 Task: Sort the products in the category "Mozzarella" by unit price (high first).
Action: Mouse moved to (800, 310)
Screenshot: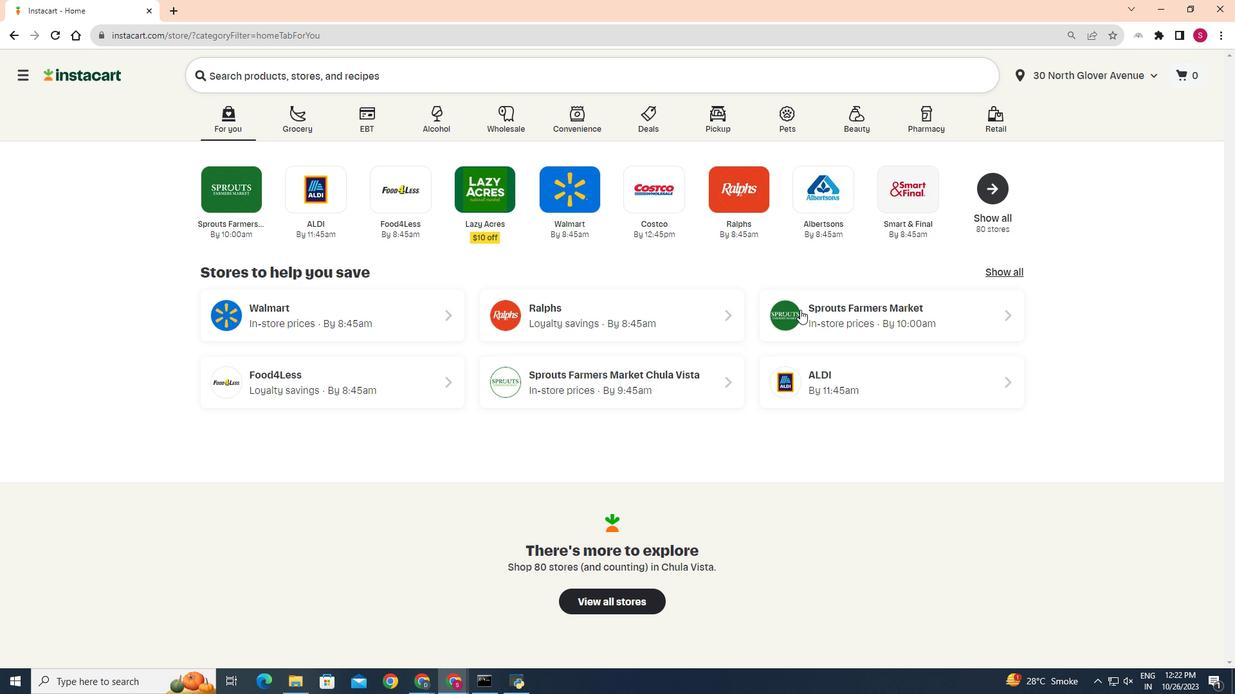 
Action: Mouse pressed left at (800, 310)
Screenshot: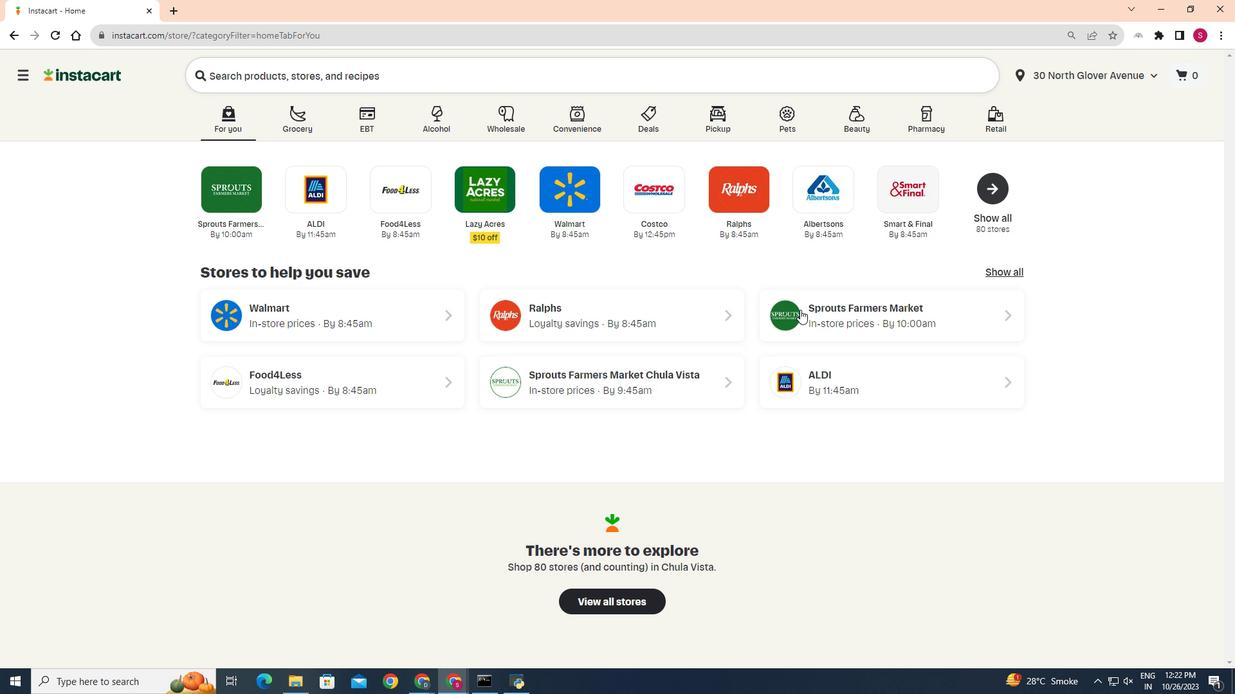 
Action: Mouse moved to (31, 542)
Screenshot: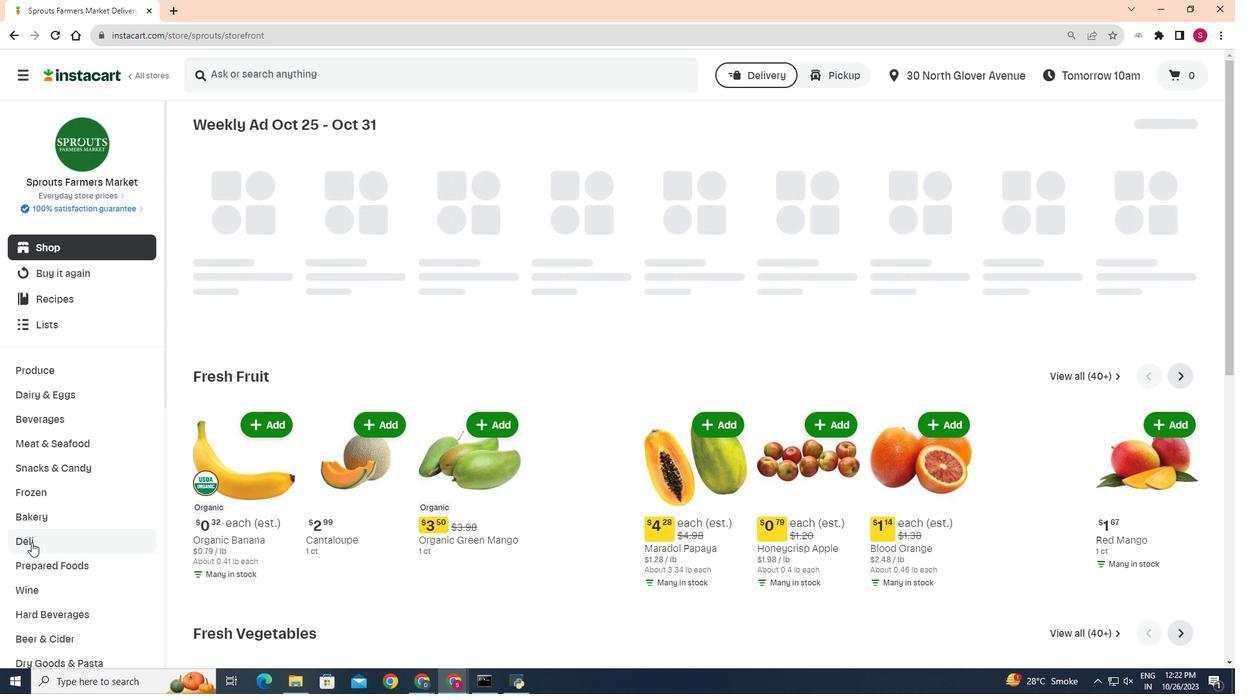 
Action: Mouse pressed left at (31, 542)
Screenshot: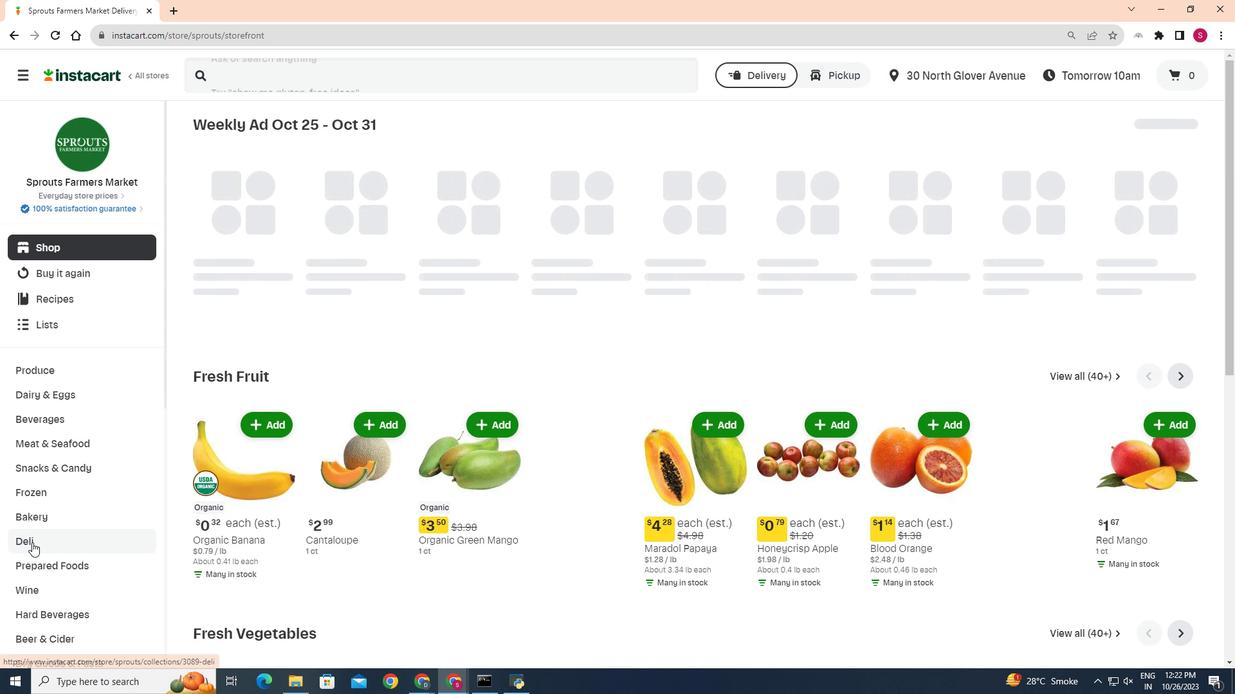 
Action: Mouse moved to (341, 156)
Screenshot: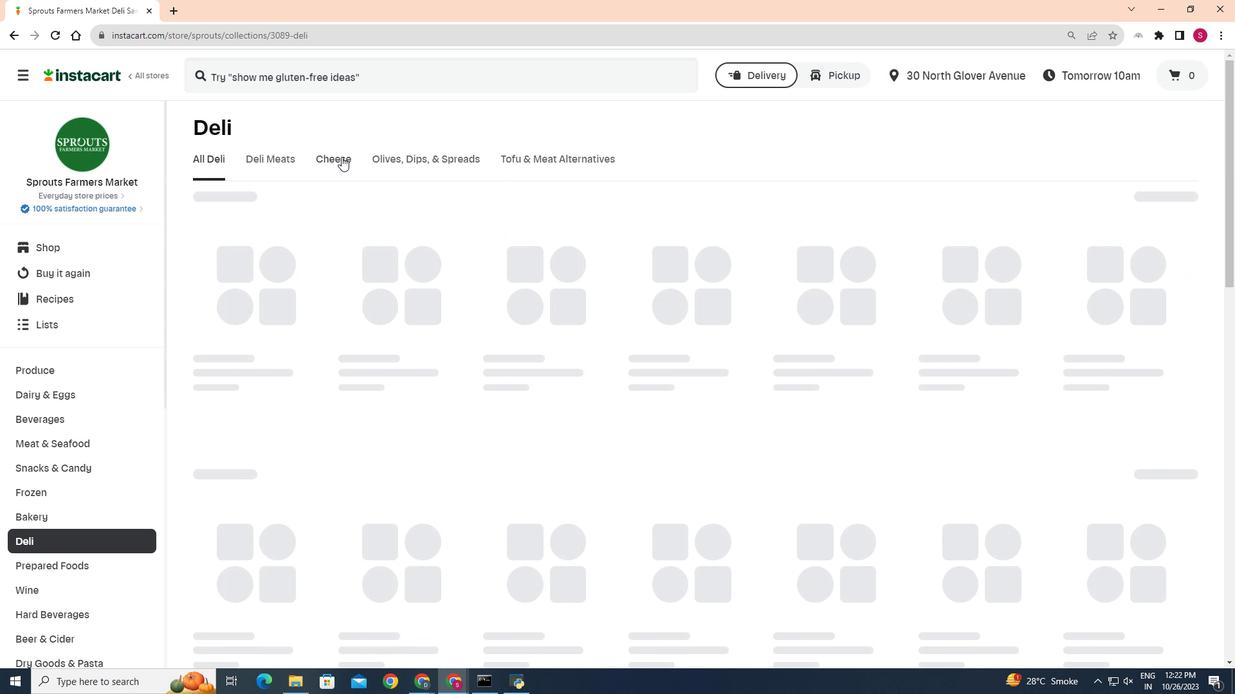 
Action: Mouse pressed left at (341, 156)
Screenshot: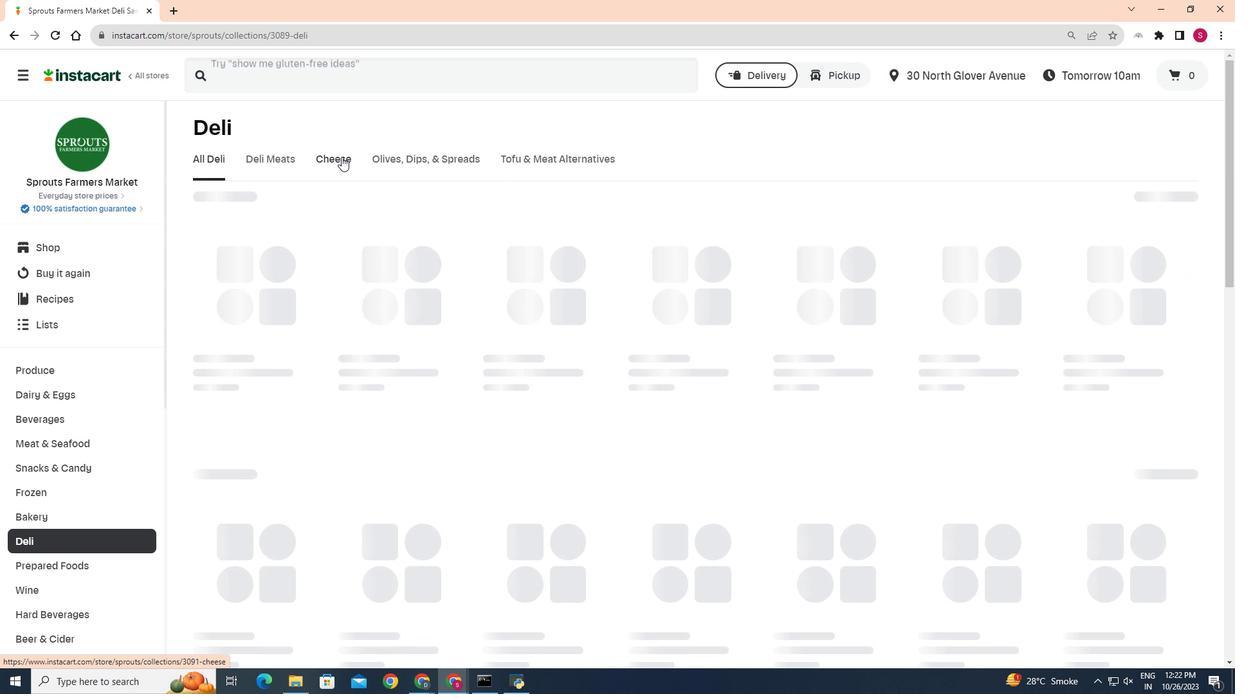 
Action: Mouse moved to (535, 218)
Screenshot: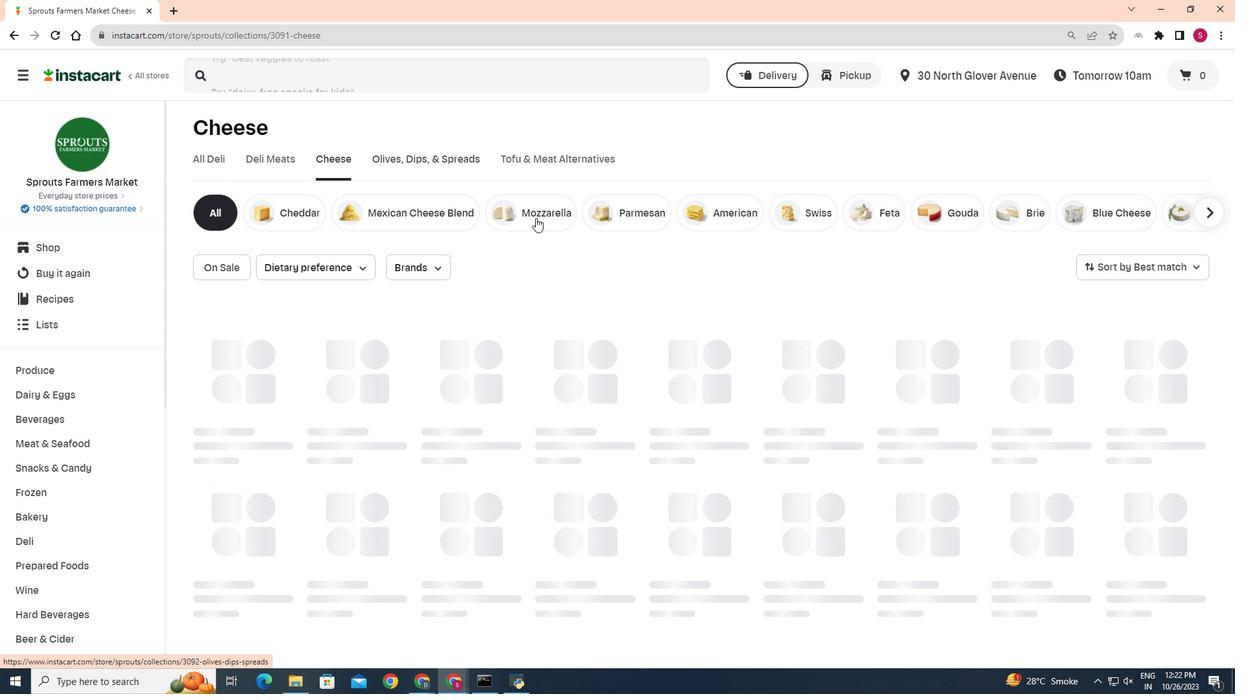 
Action: Mouse pressed left at (535, 218)
Screenshot: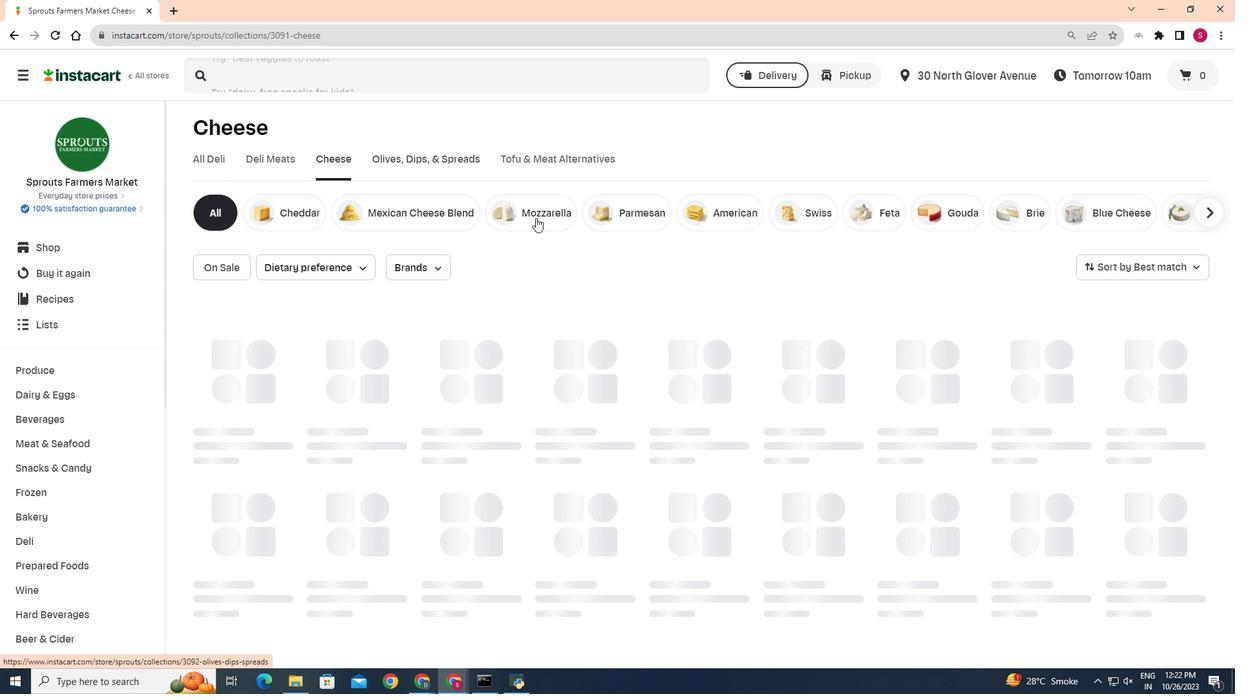 
Action: Mouse moved to (1182, 263)
Screenshot: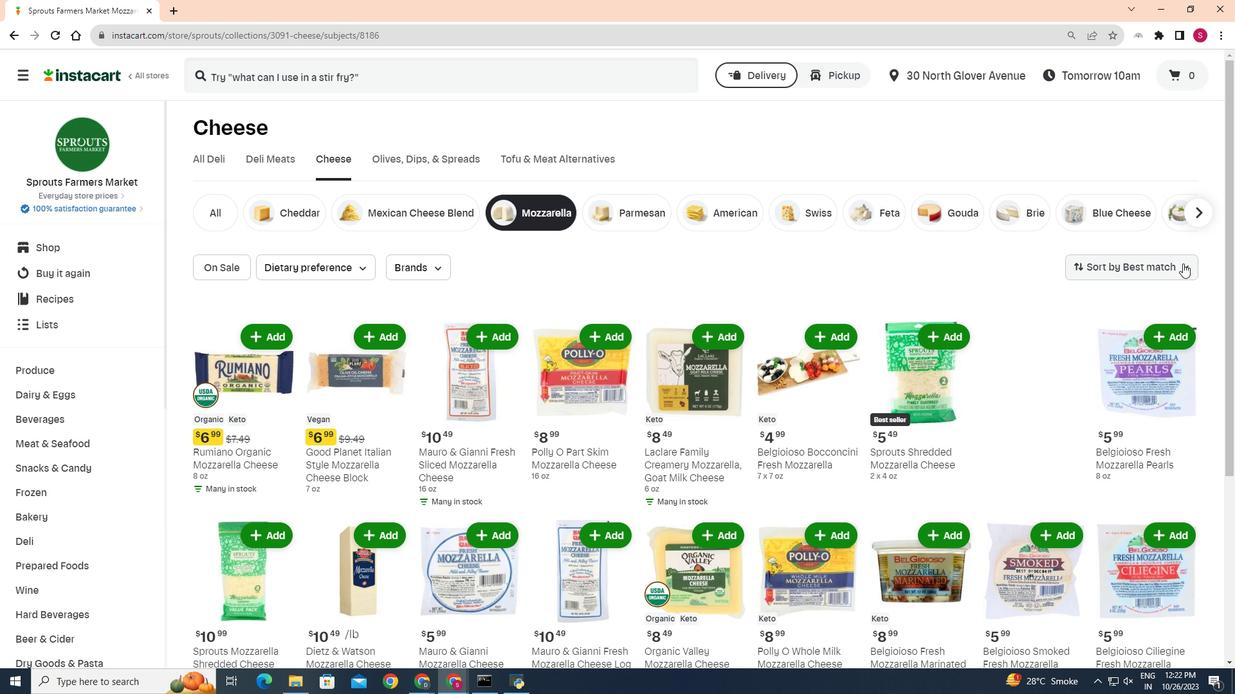 
Action: Mouse pressed left at (1182, 263)
Screenshot: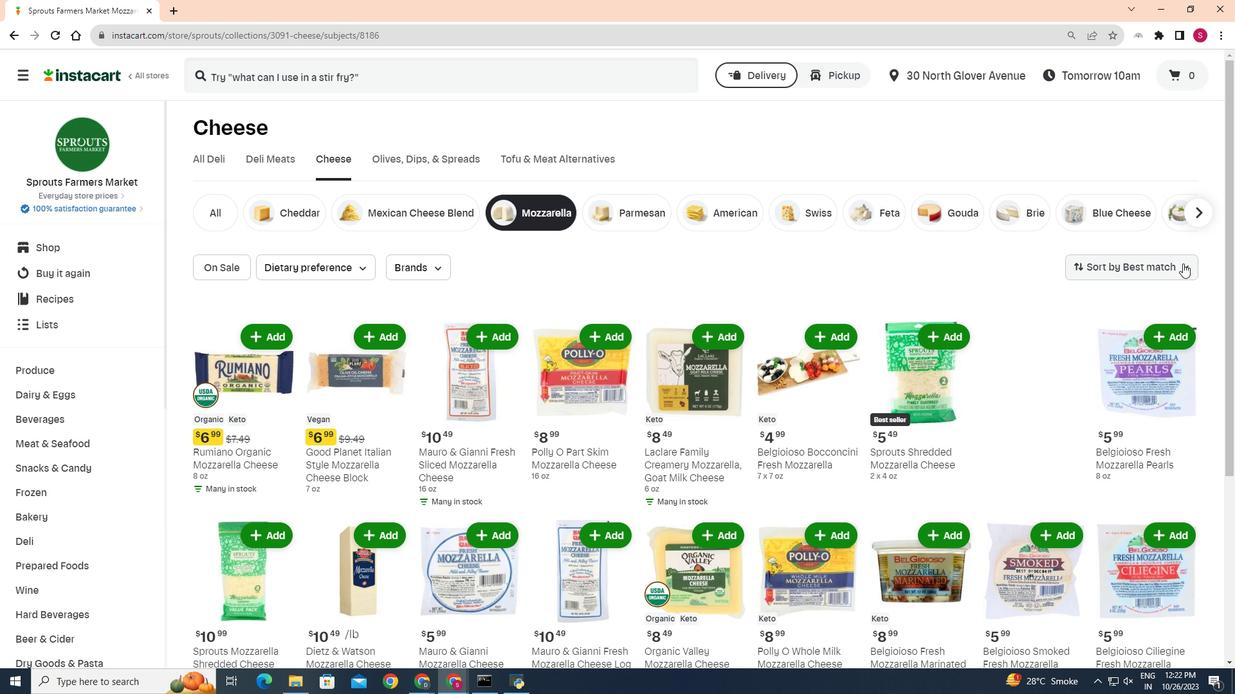 
Action: Mouse moved to (1134, 423)
Screenshot: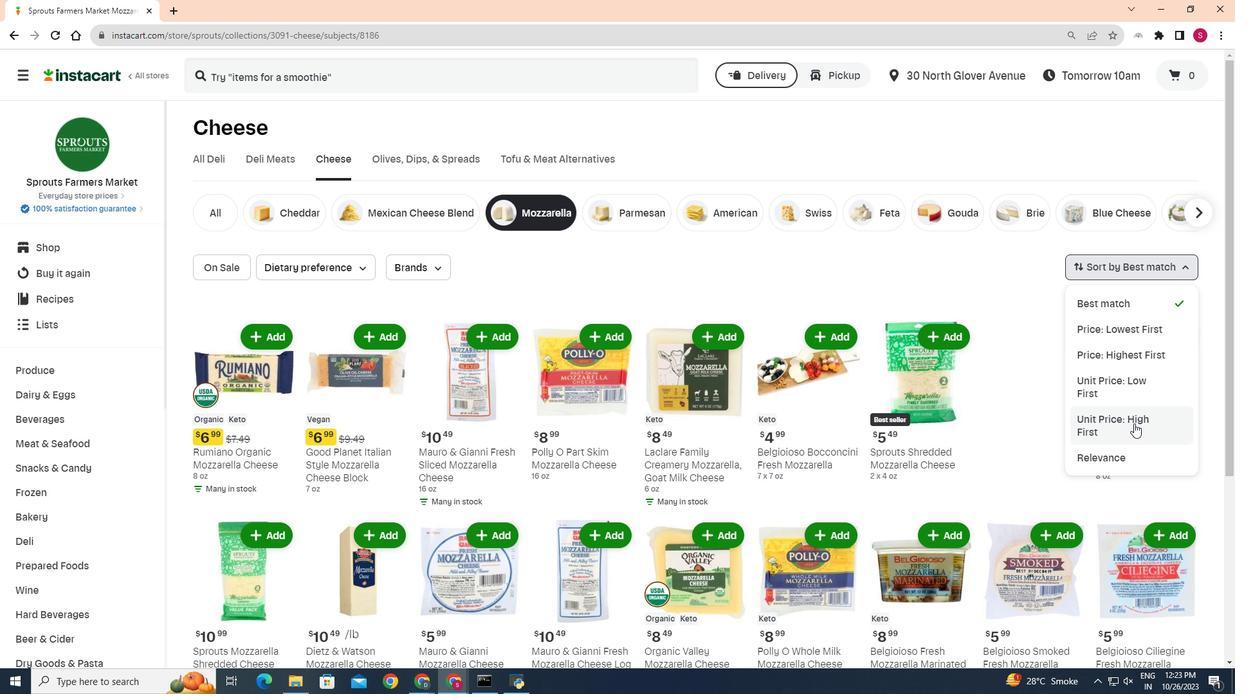 
Action: Mouse pressed left at (1134, 423)
Screenshot: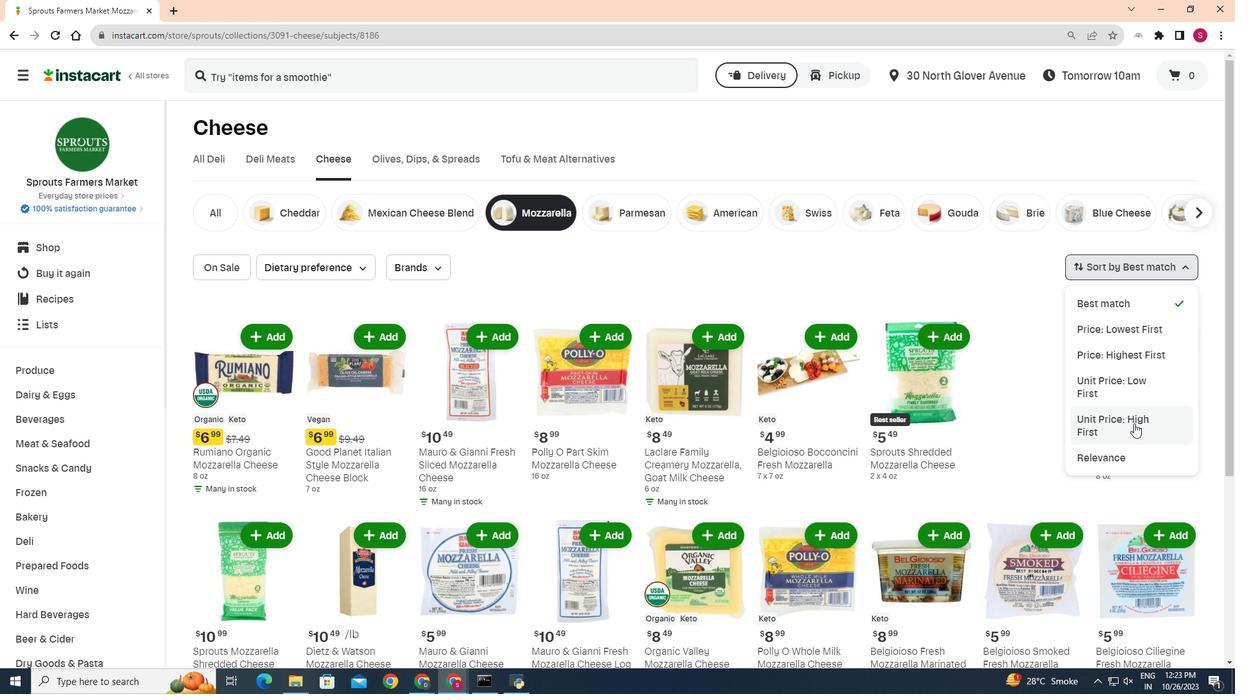 
Action: Mouse moved to (583, 358)
Screenshot: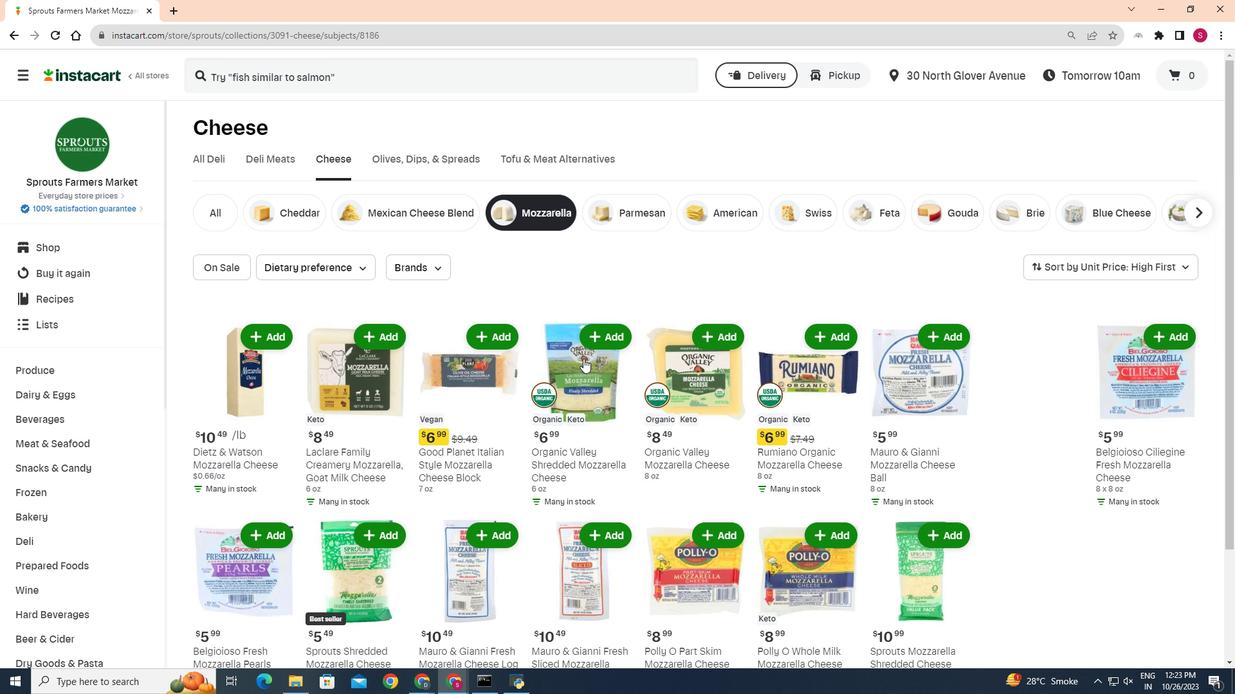 
Action: Mouse scrolled (583, 358) with delta (0, 0)
Screenshot: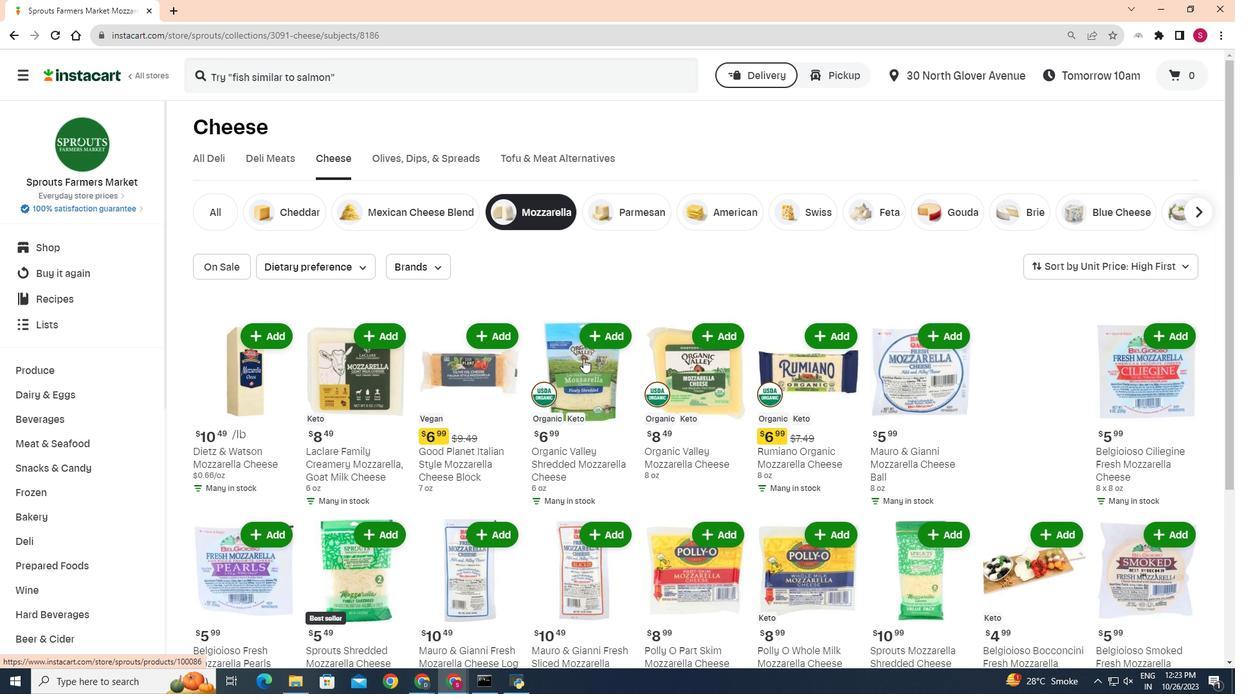 
Action: Mouse scrolled (583, 358) with delta (0, 0)
Screenshot: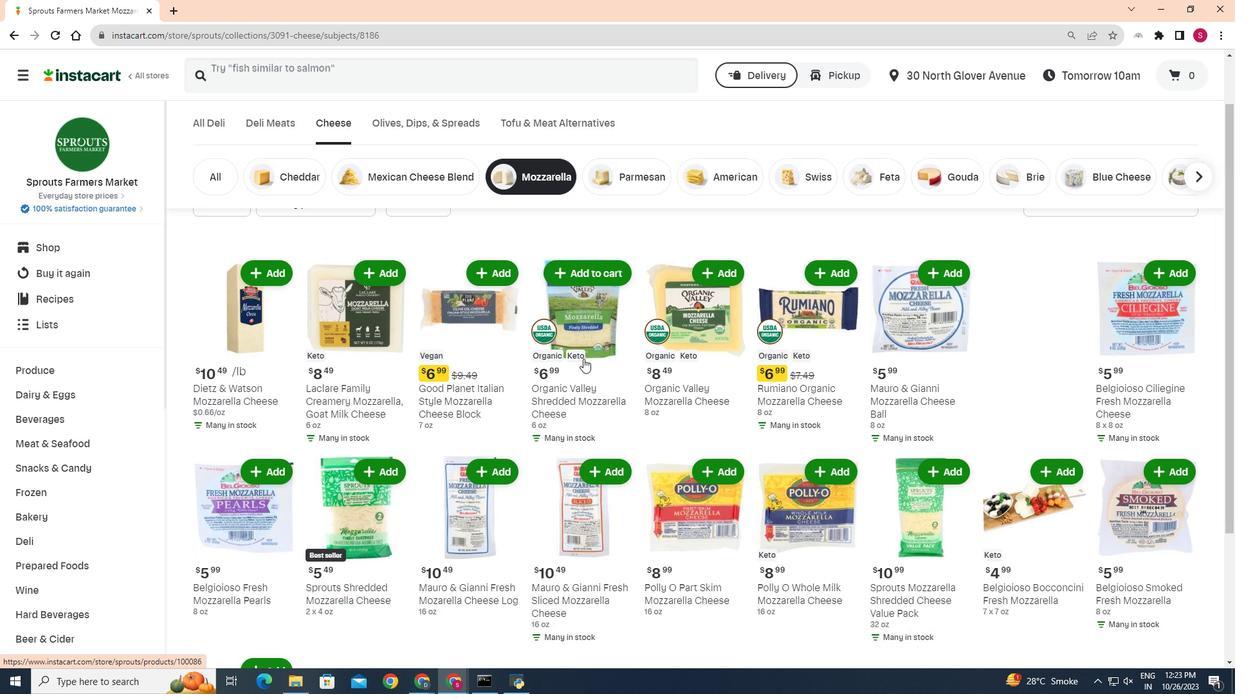 
Action: Mouse moved to (584, 358)
Screenshot: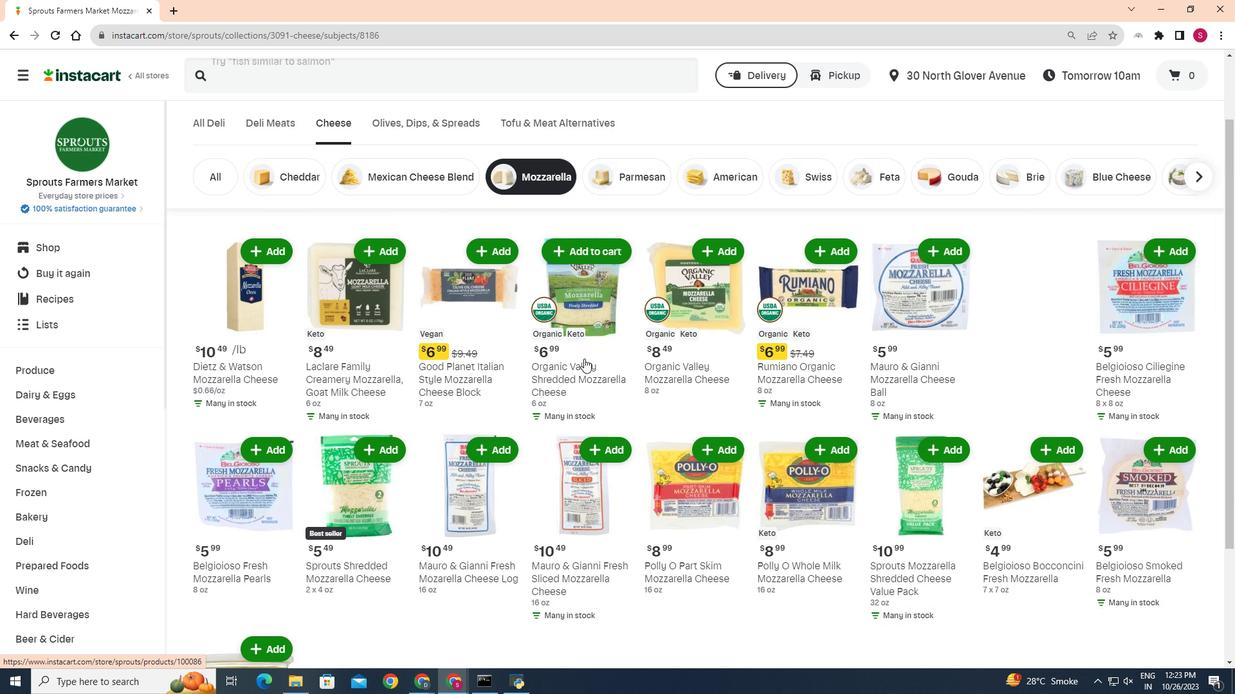
Action: Mouse scrolled (584, 358) with delta (0, 0)
Screenshot: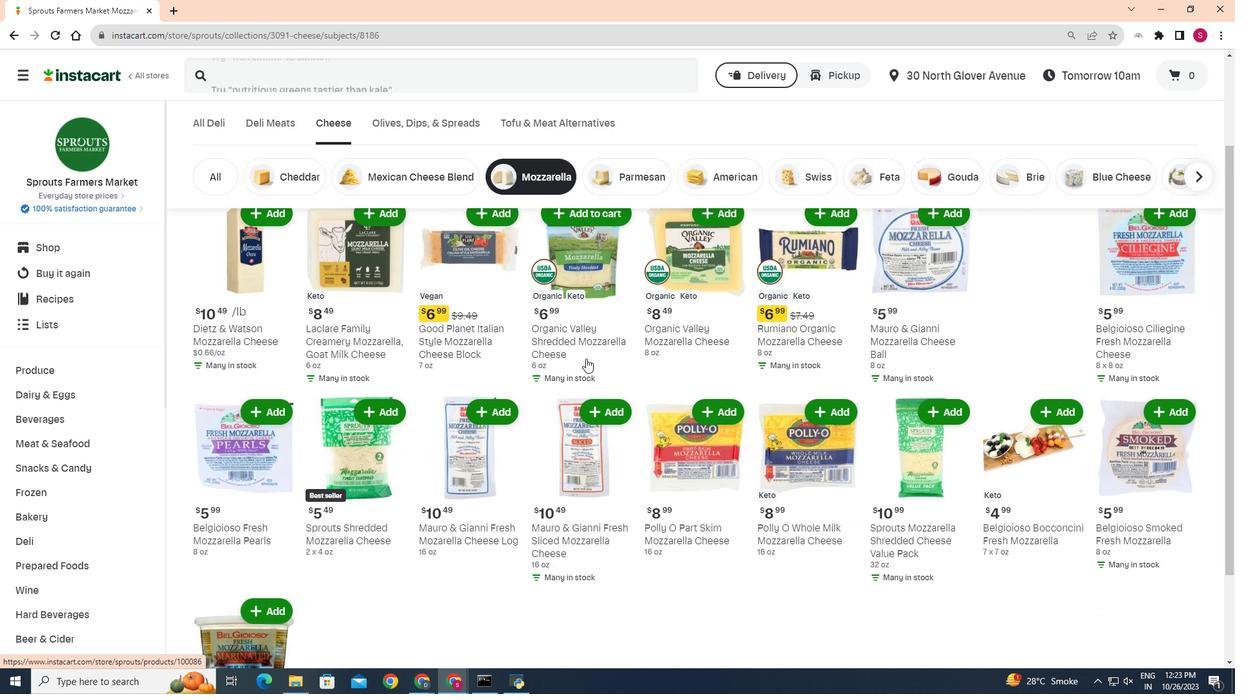 
Action: Mouse moved to (587, 359)
Screenshot: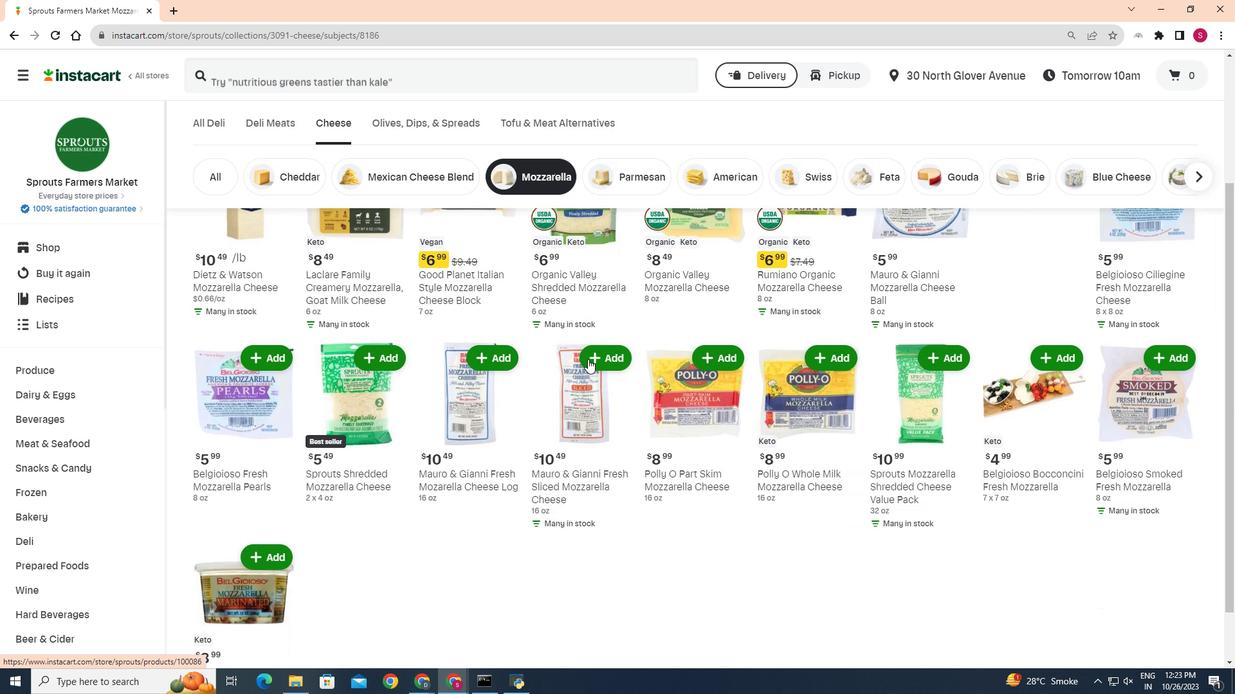 
Action: Mouse scrolled (587, 358) with delta (0, 0)
Screenshot: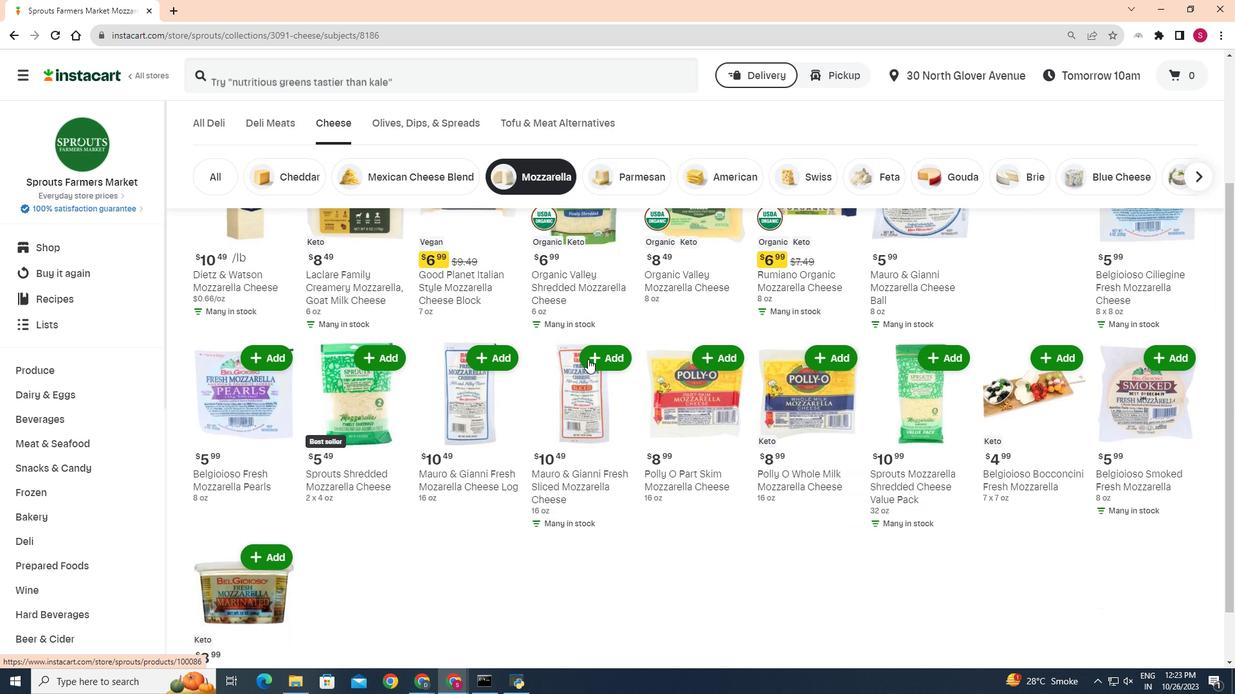 
Action: Mouse moved to (588, 360)
Screenshot: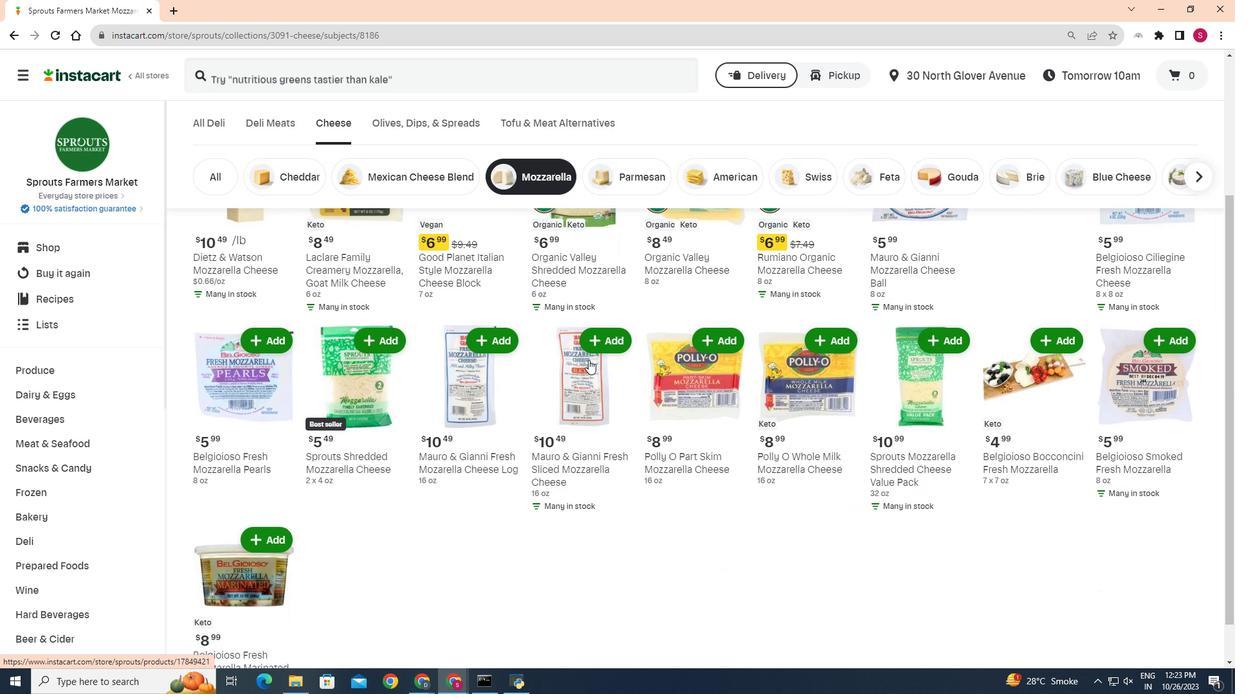 
Action: Mouse scrolled (588, 359) with delta (0, 0)
Screenshot: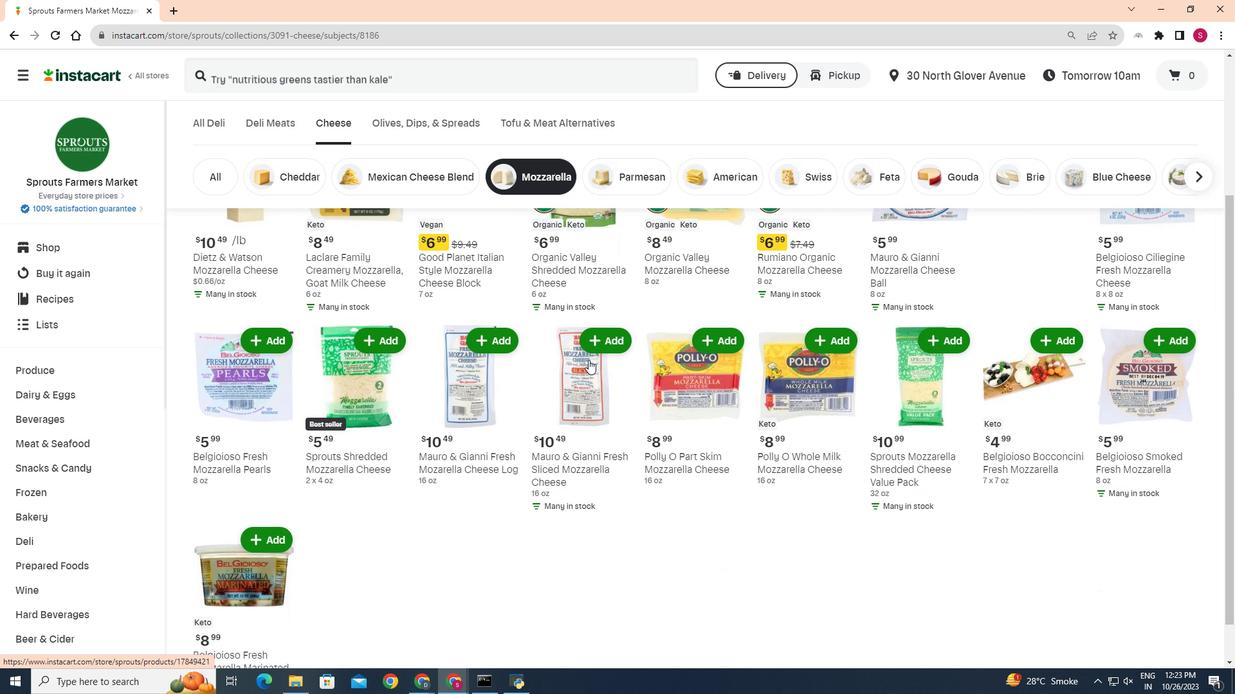 
Action: Mouse moved to (587, 362)
Screenshot: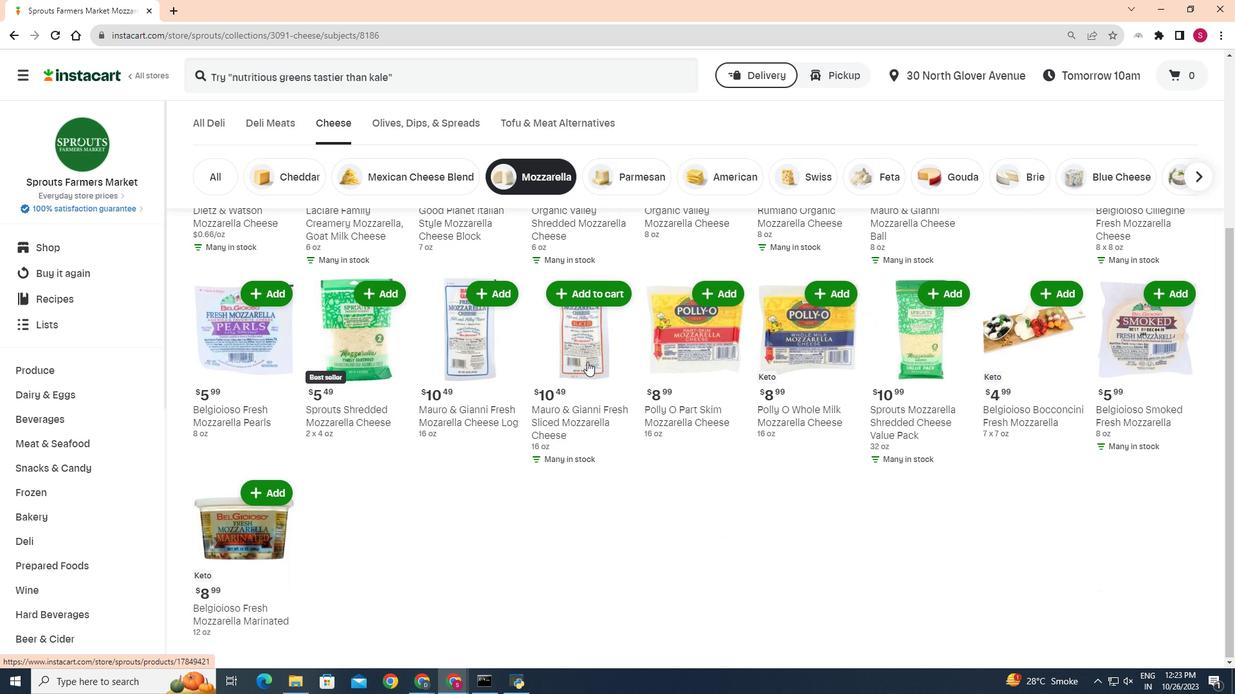 
